 Task: Move the task Upgrade and migrate company databases to a cloud-based solution to the section To-Do in the project AgileDream and sort the tasks in the project by Last modified on
Action: Mouse moved to (648, 430)
Screenshot: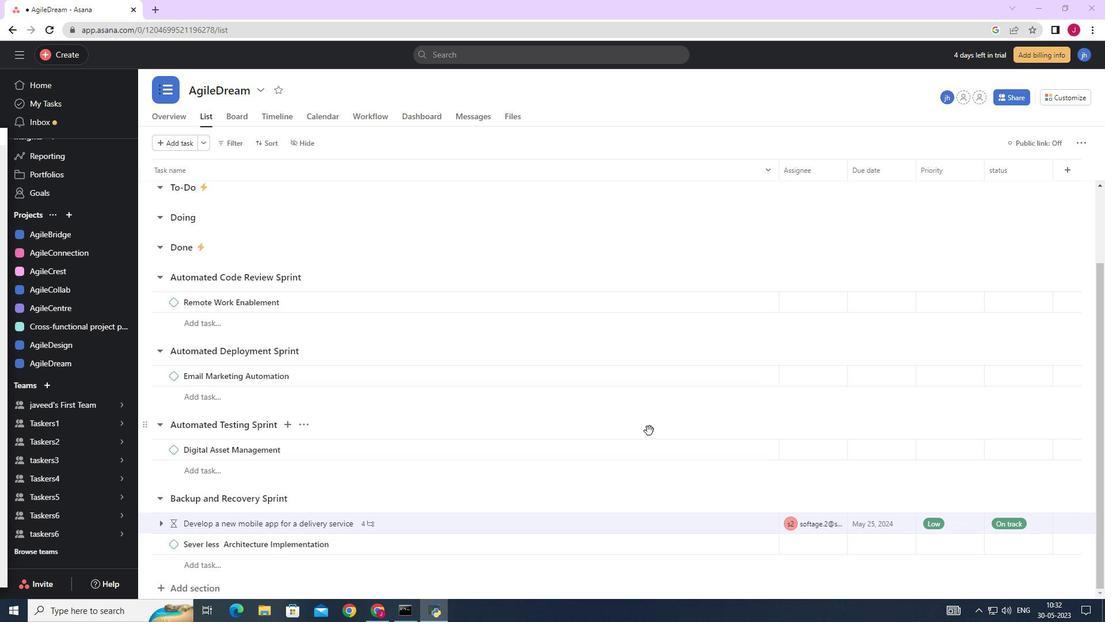 
Action: Mouse scrolled (648, 431) with delta (0, 0)
Screenshot: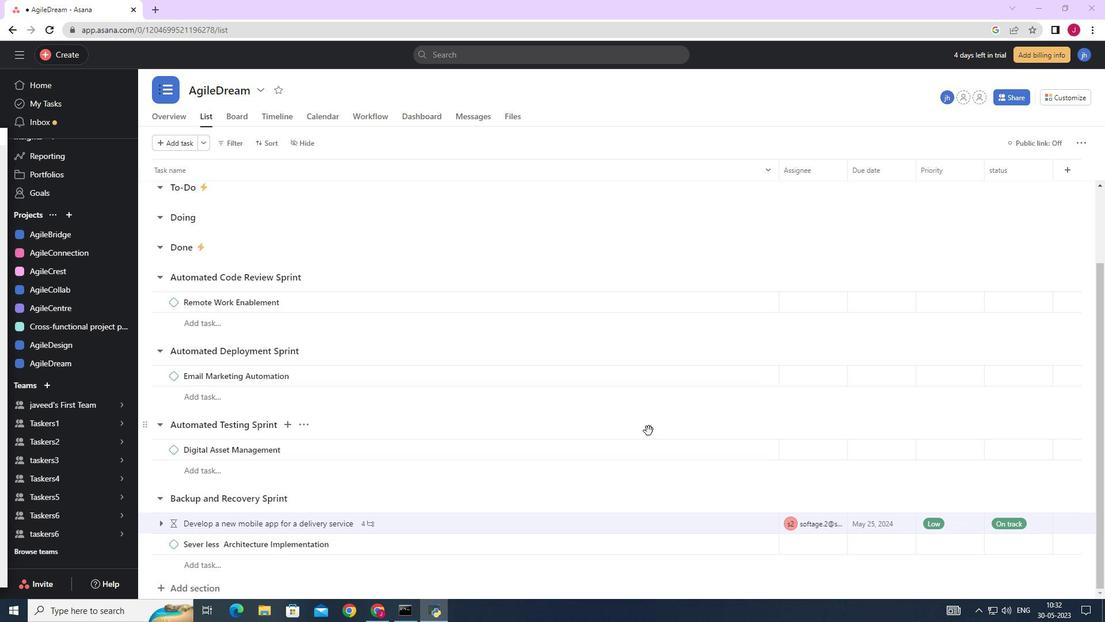 
Action: Mouse moved to (648, 430)
Screenshot: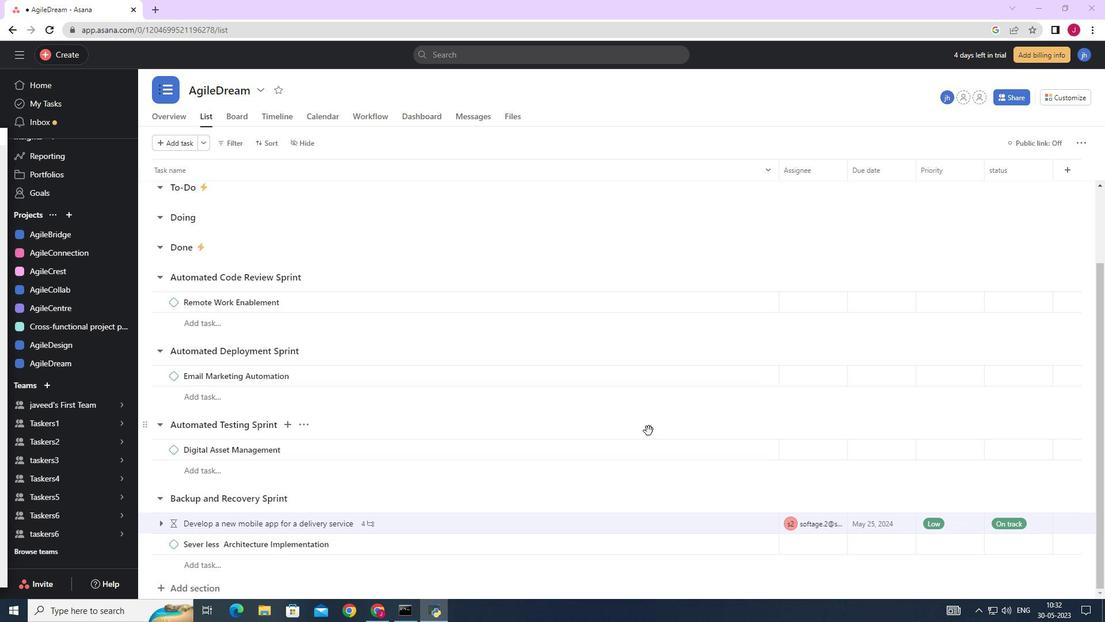 
Action: Mouse scrolled (648, 431) with delta (0, 0)
Screenshot: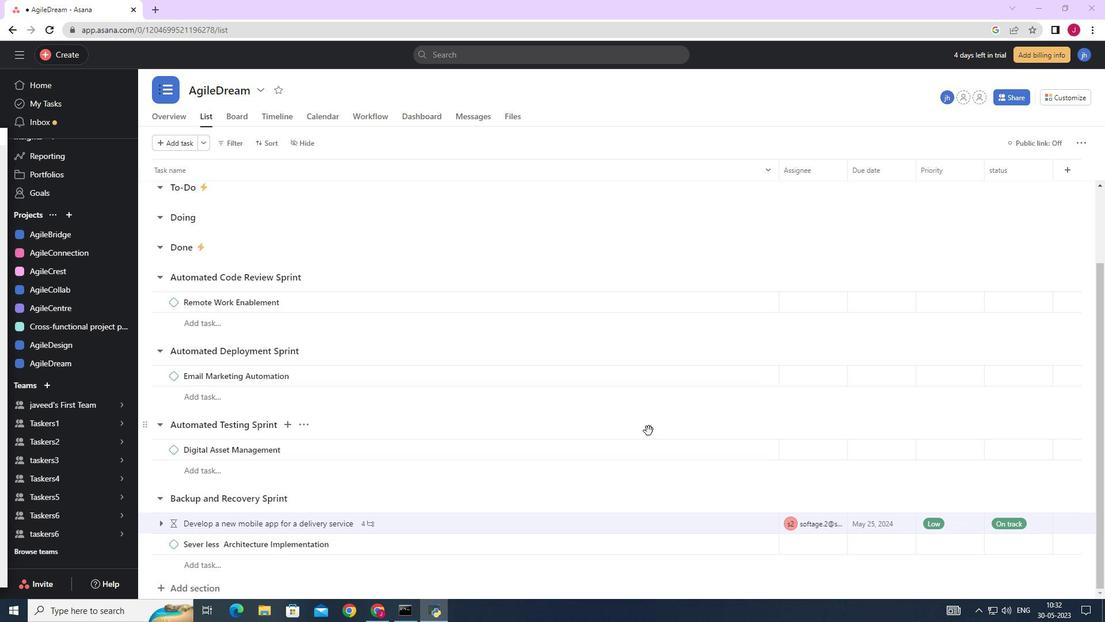 
Action: Mouse moved to (648, 430)
Screenshot: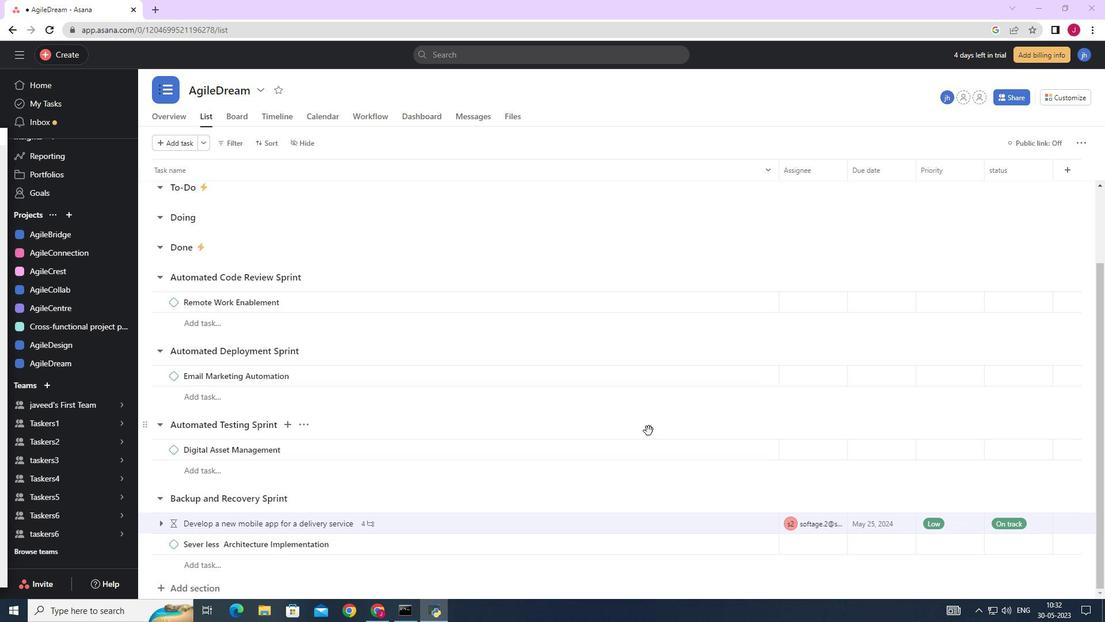
Action: Mouse scrolled (648, 431) with delta (0, 0)
Screenshot: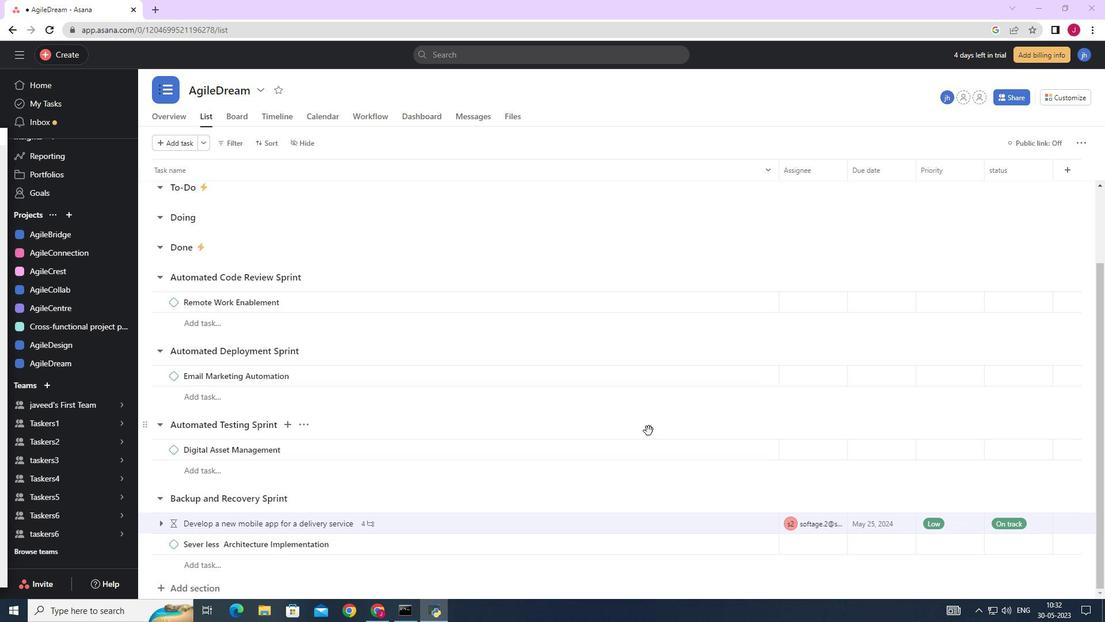 
Action: Mouse moved to (629, 388)
Screenshot: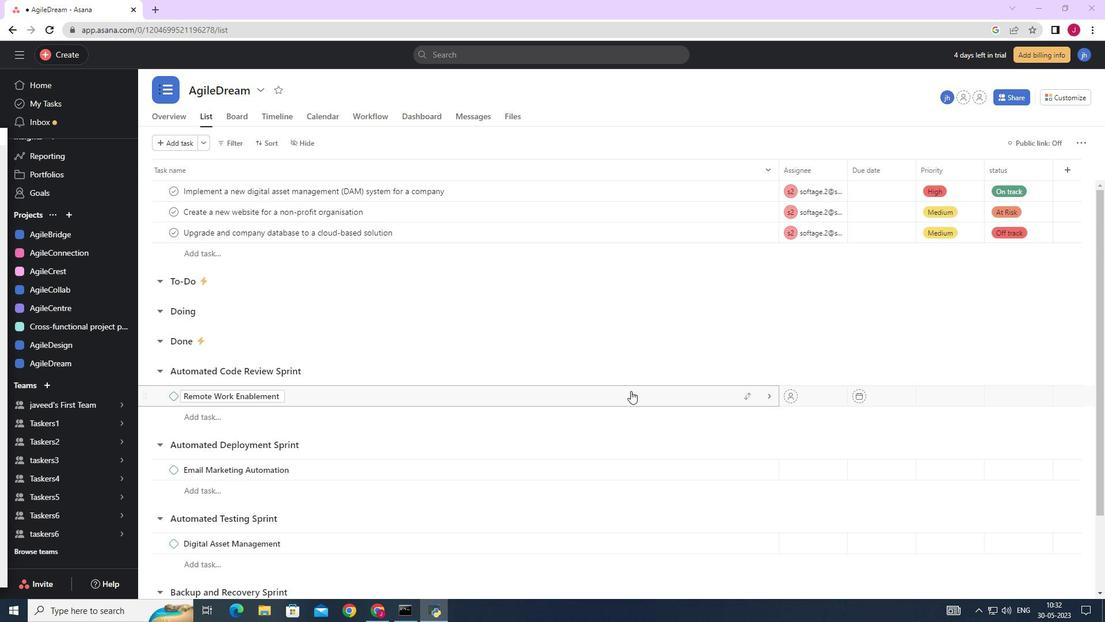 
Action: Mouse scrolled (629, 389) with delta (0, 0)
Screenshot: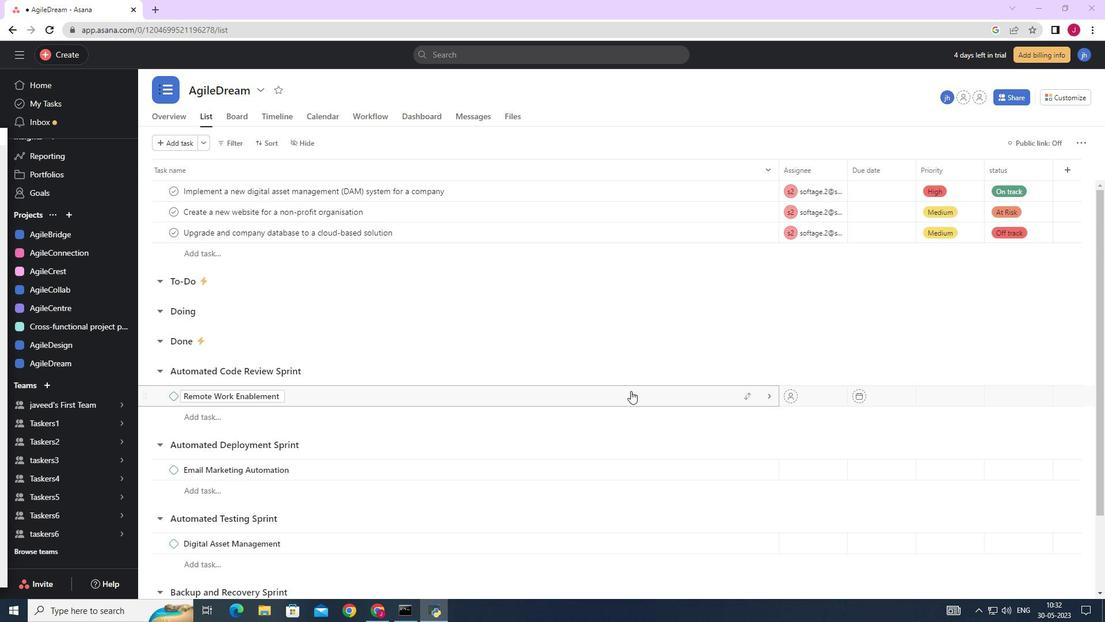 
Action: Mouse scrolled (629, 389) with delta (0, 0)
Screenshot: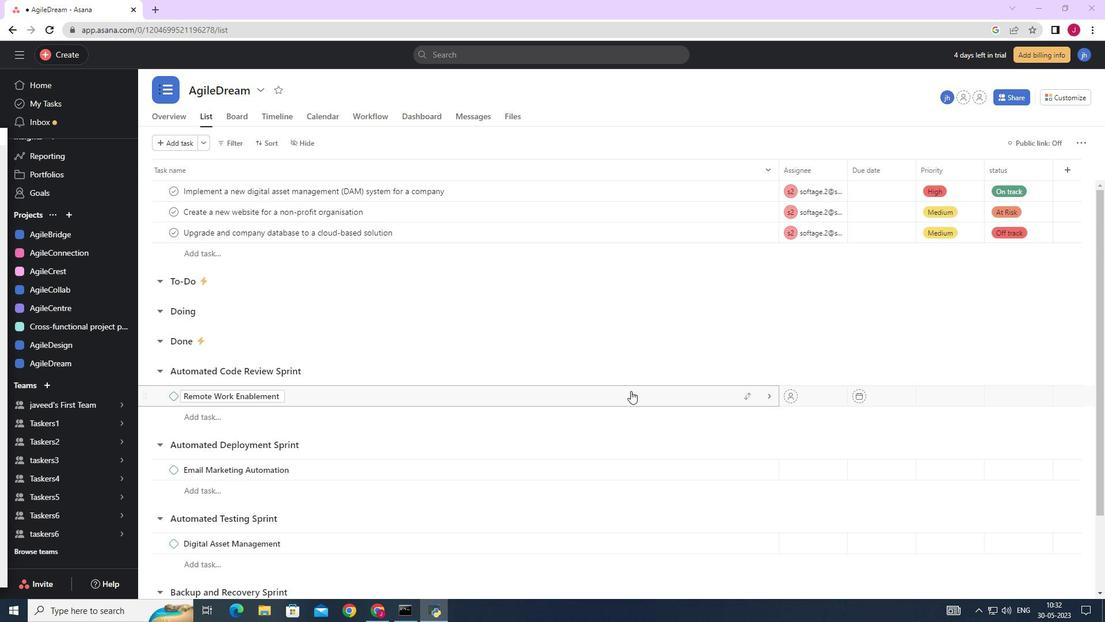 
Action: Mouse moved to (629, 388)
Screenshot: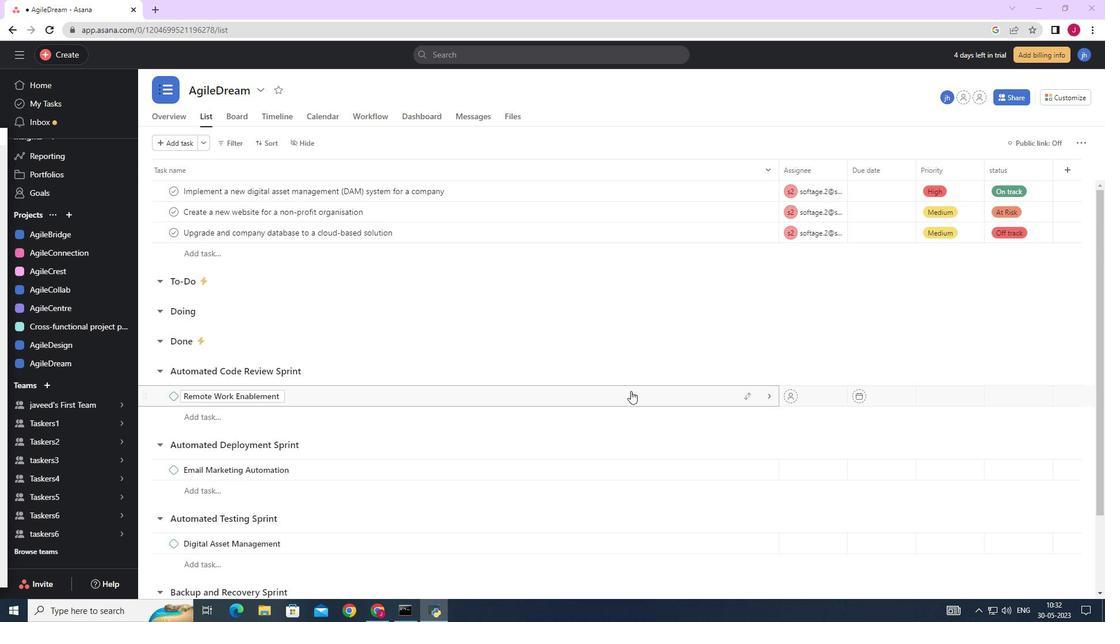 
Action: Mouse scrolled (629, 389) with delta (0, 0)
Screenshot: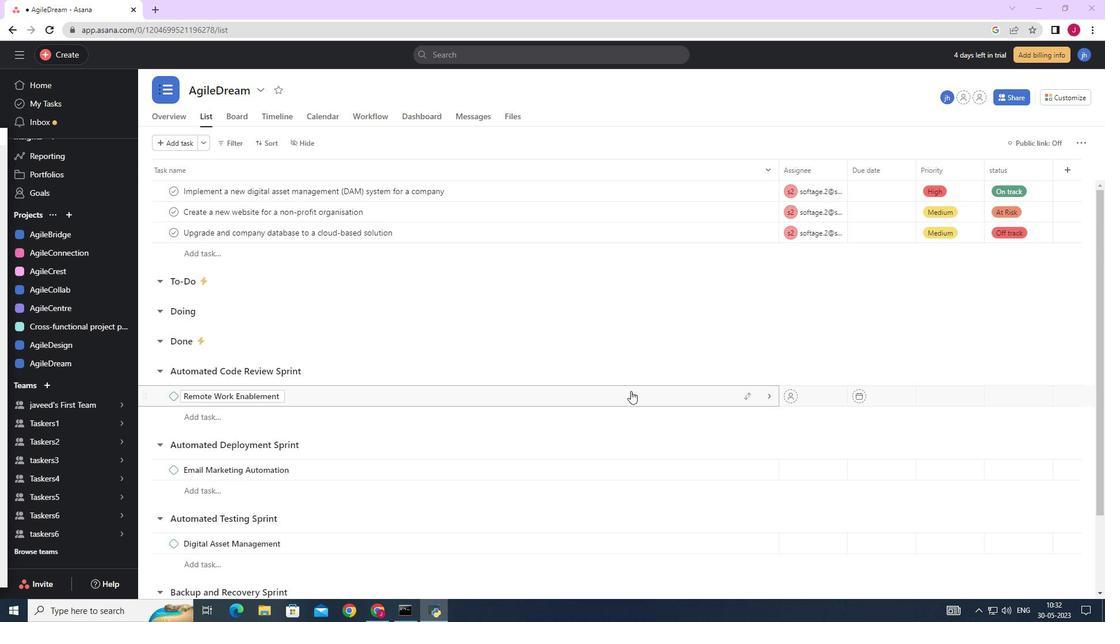 
Action: Mouse moved to (628, 387)
Screenshot: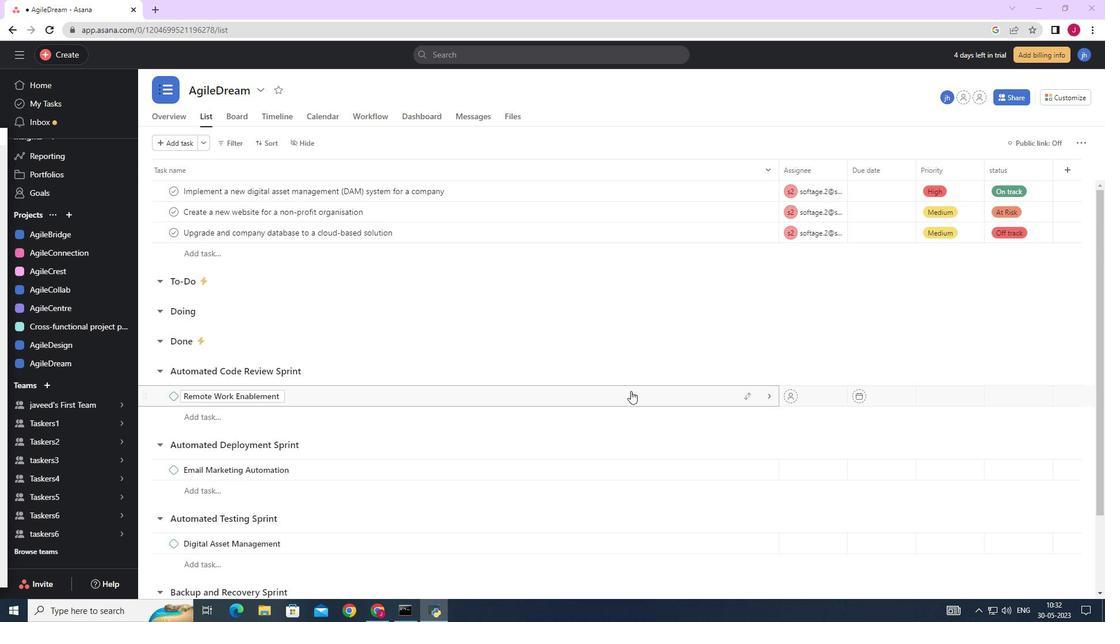 
Action: Mouse scrolled (628, 387) with delta (0, 0)
Screenshot: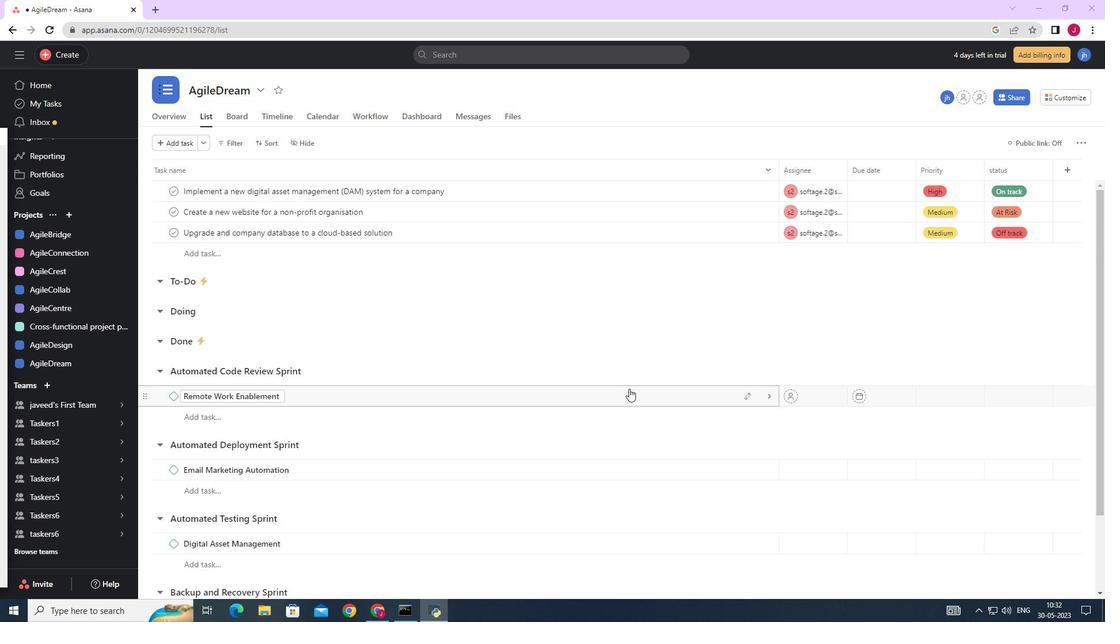 
Action: Mouse moved to (748, 230)
Screenshot: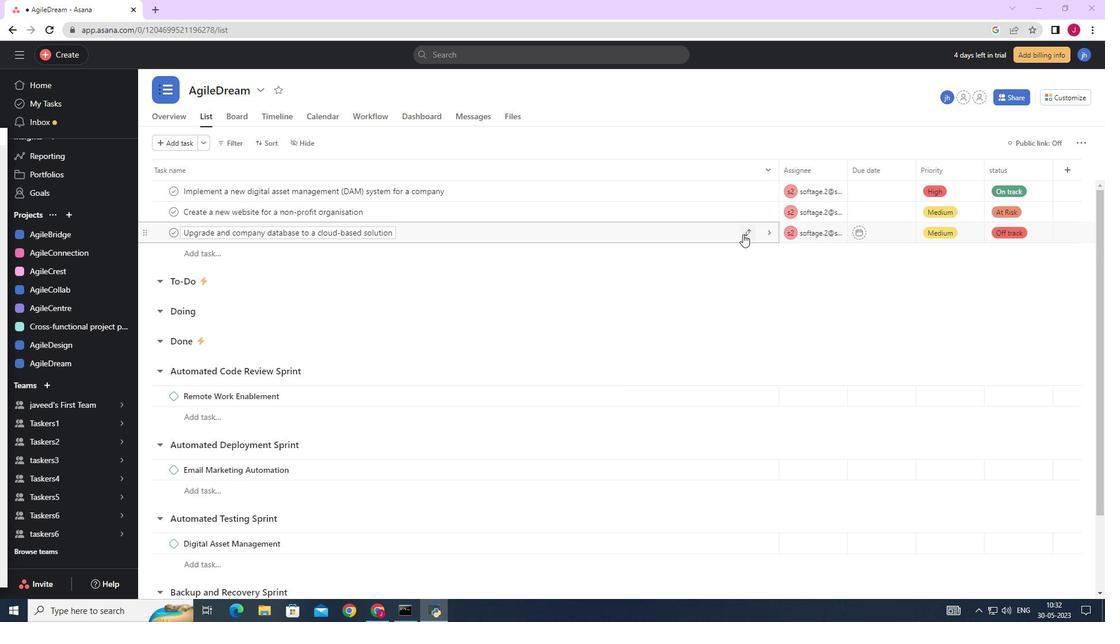 
Action: Mouse pressed left at (748, 230)
Screenshot: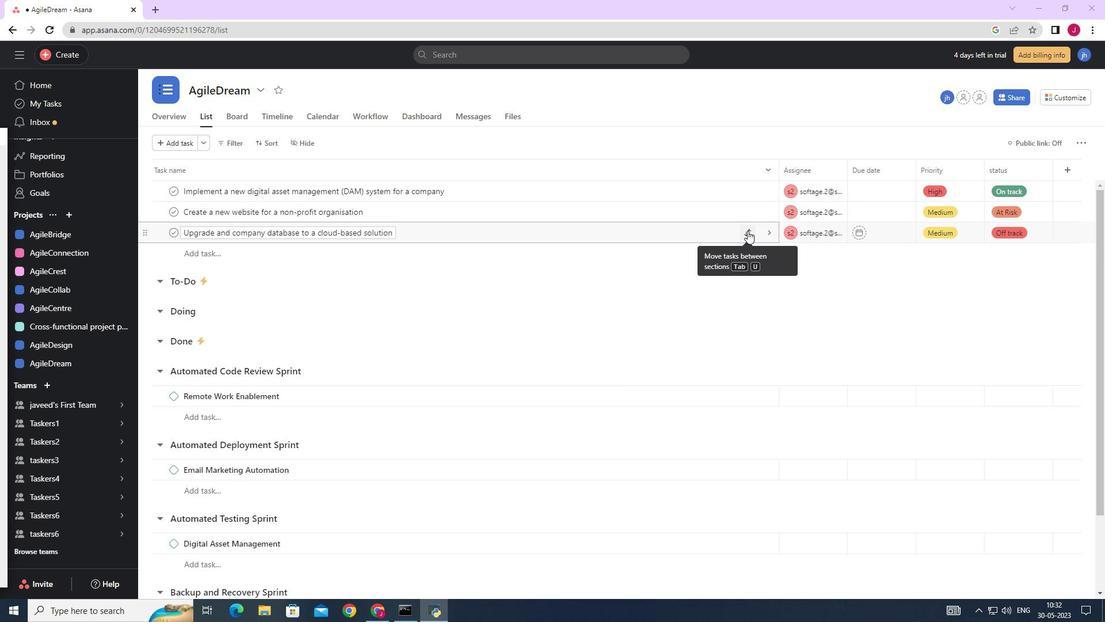 
Action: Mouse moved to (666, 295)
Screenshot: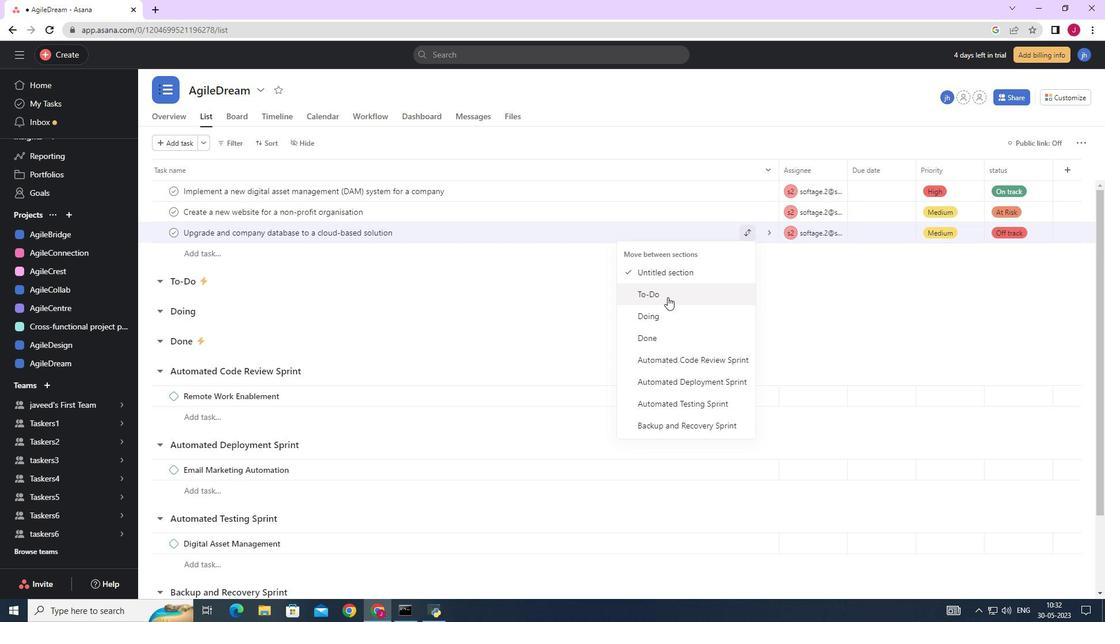 
Action: Mouse pressed left at (666, 295)
Screenshot: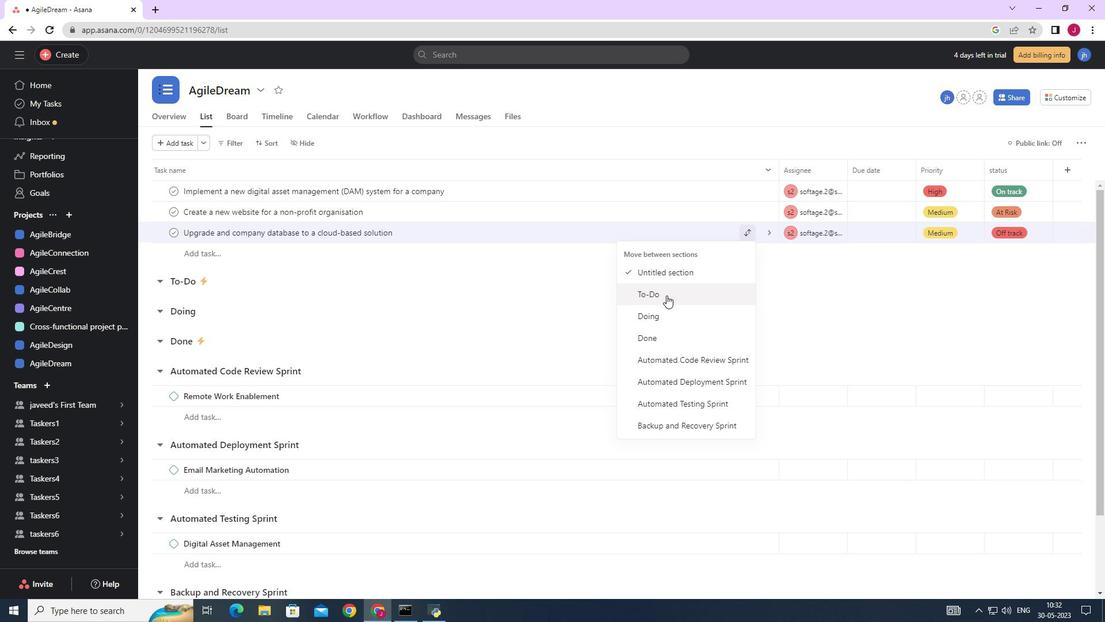 
Action: Mouse moved to (270, 139)
Screenshot: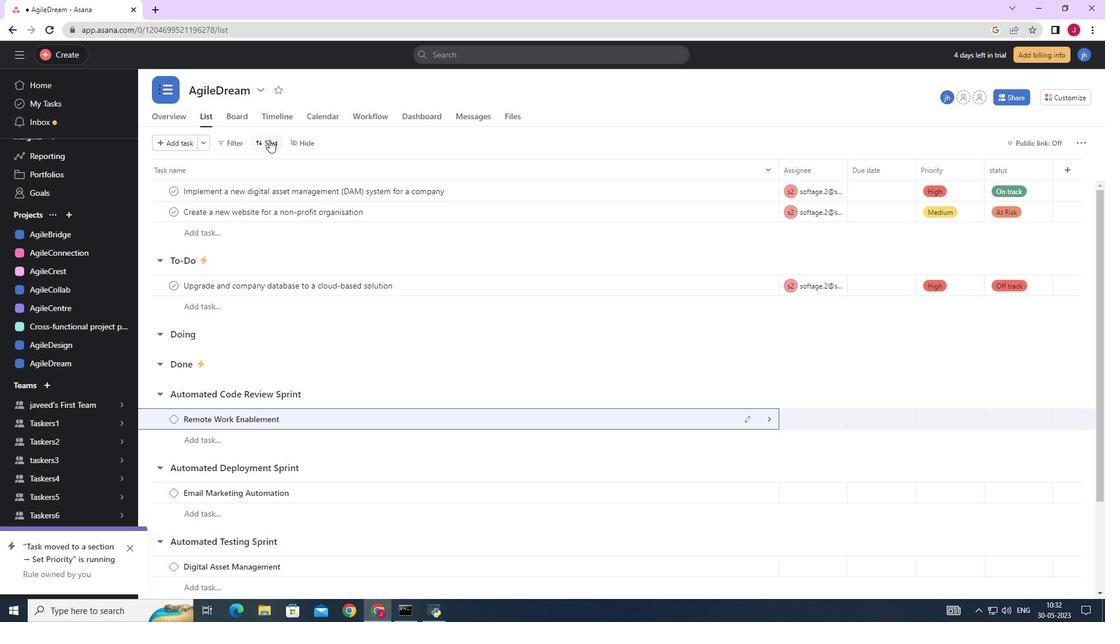 
Action: Mouse pressed left at (270, 139)
Screenshot: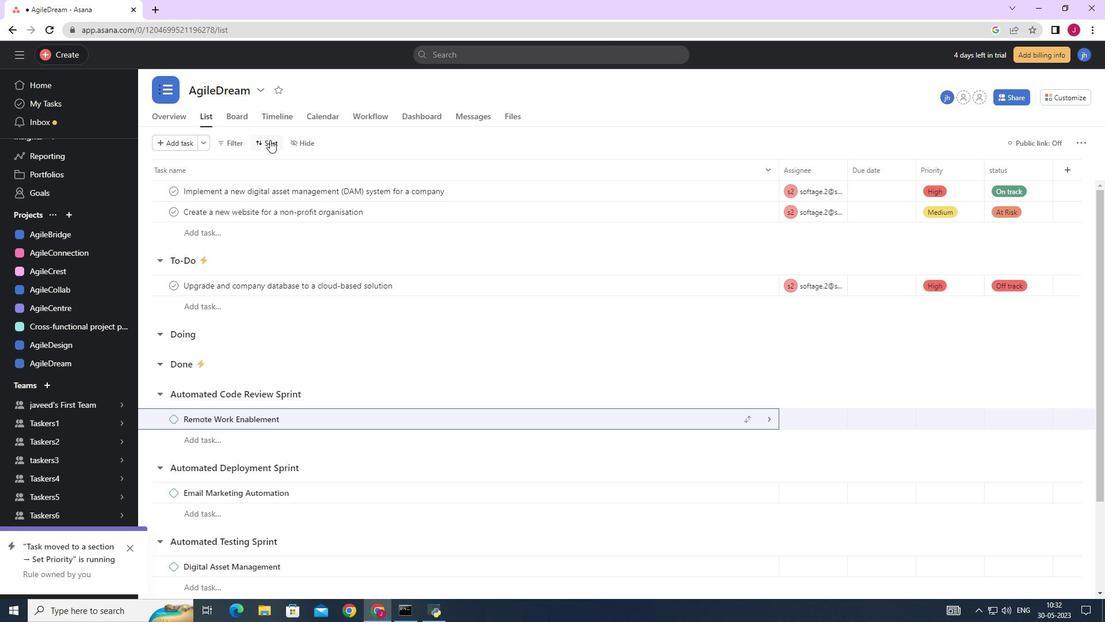 
Action: Mouse moved to (319, 301)
Screenshot: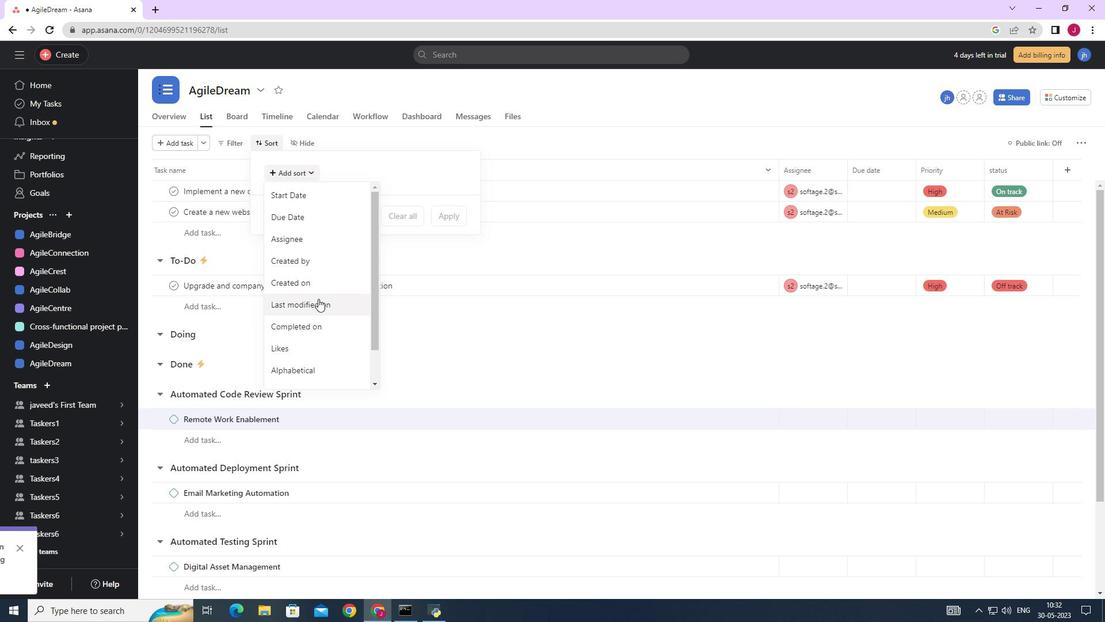 
Action: Mouse pressed left at (319, 301)
Screenshot: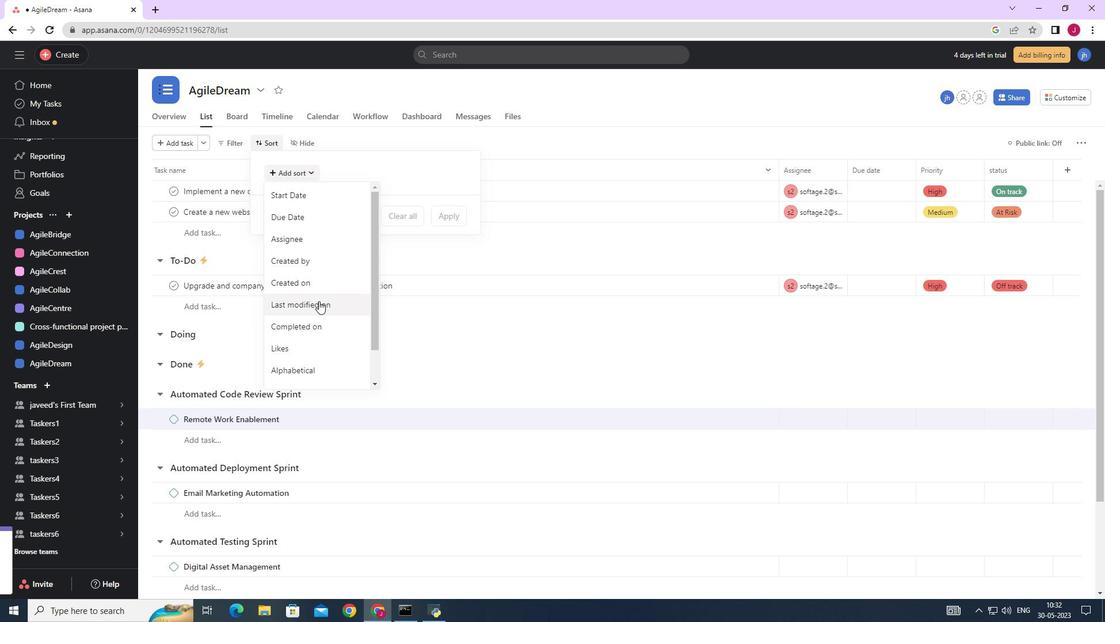 
Action: Mouse moved to (453, 262)
Screenshot: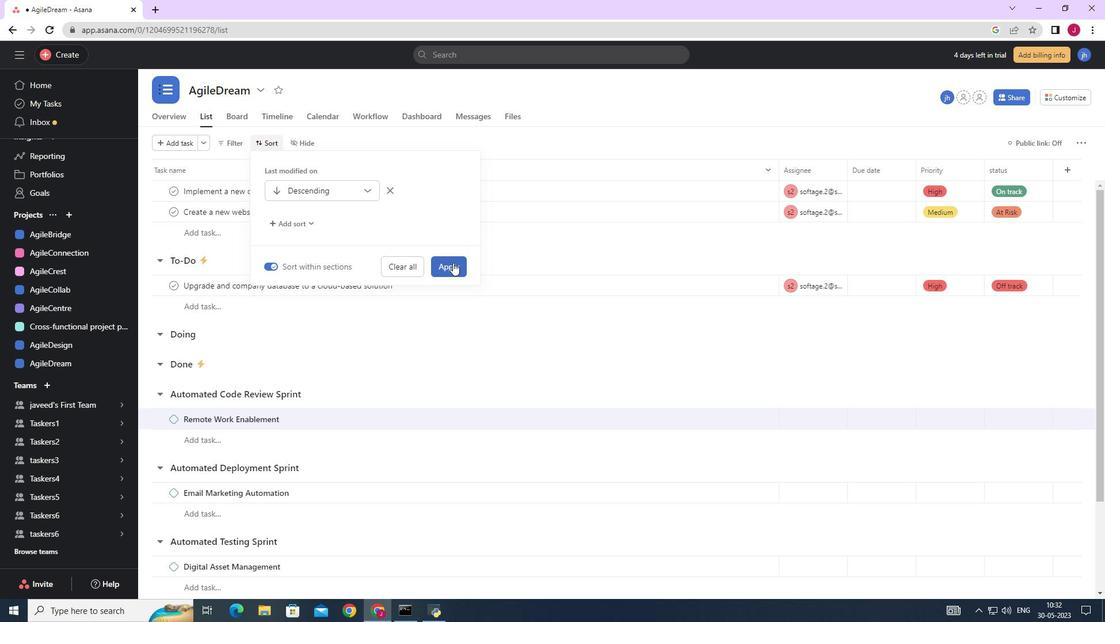 
Action: Mouse pressed left at (453, 262)
Screenshot: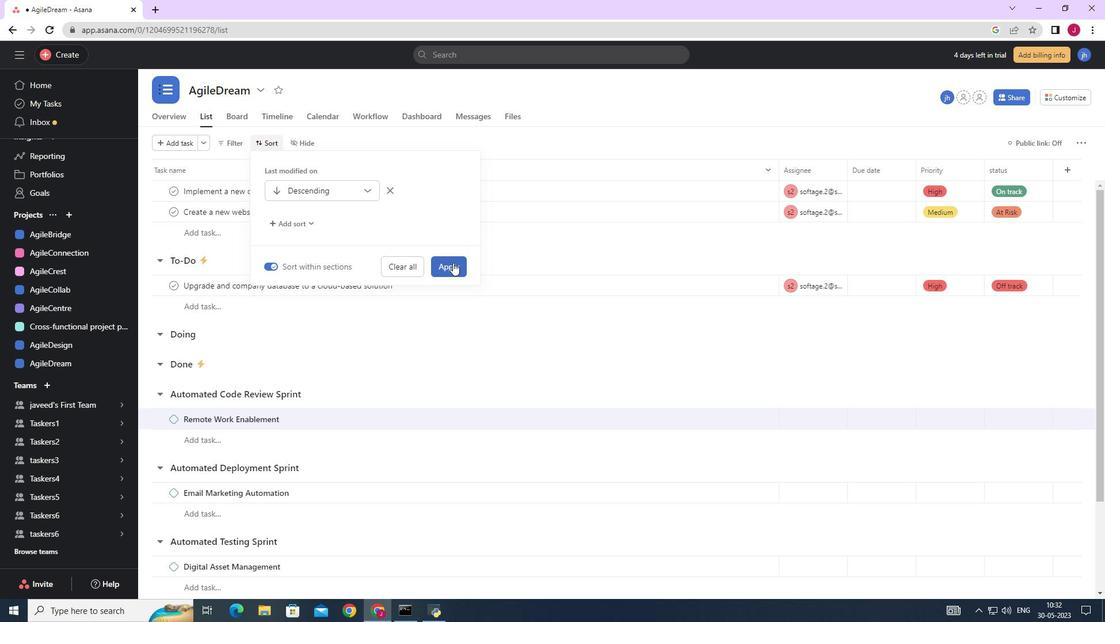 
Action: Mouse moved to (470, 338)
Screenshot: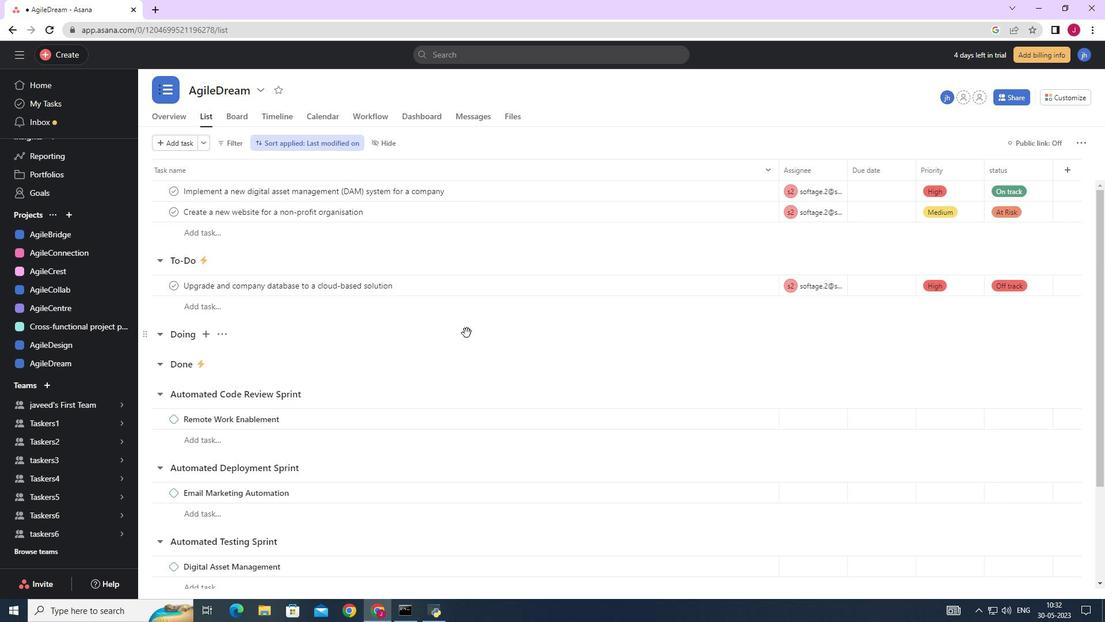 
